 Task: Log work in the project AppWave for the issue 'Implement a new cloud-based customer relationship management system for a company with advanced customer engagement and communication features' spent time as '1w 5d 22h 52m' and remaining time as '1w 2d 17h 5m' and add a flag. Now add the issue to the epic 'Open source software (OSS) integration'. Log work in the project AppWave for the issue 'Integrate a new offline mode feature into an existing mobile application to enhance user experience in low or no network connectivity situations' spent time as '5w 2d 8h 54m' and remaining time as '6w 3d 12h 9m' and clone the issue. Now add the issue to the epic 'System performance tuning'
Action: Mouse moved to (169, 43)
Screenshot: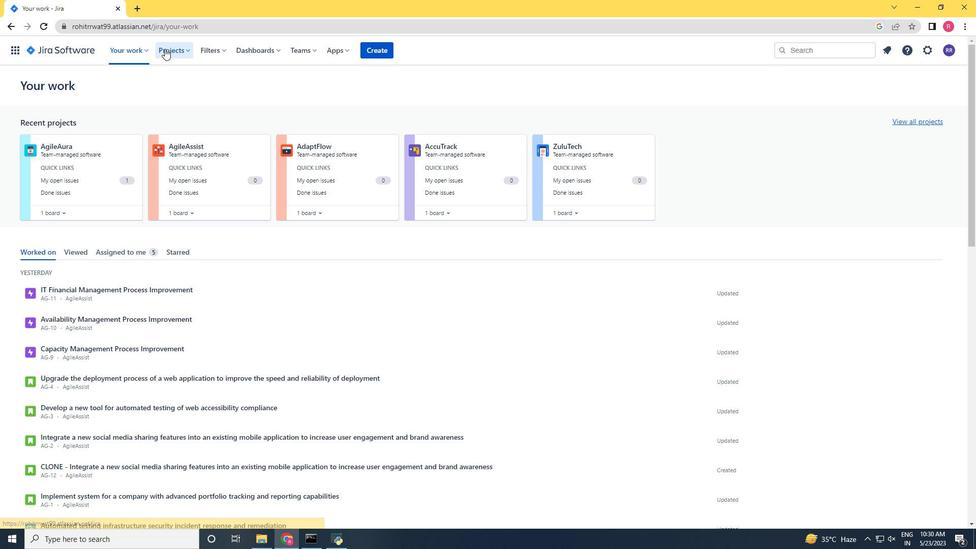 
Action: Mouse pressed left at (169, 43)
Screenshot: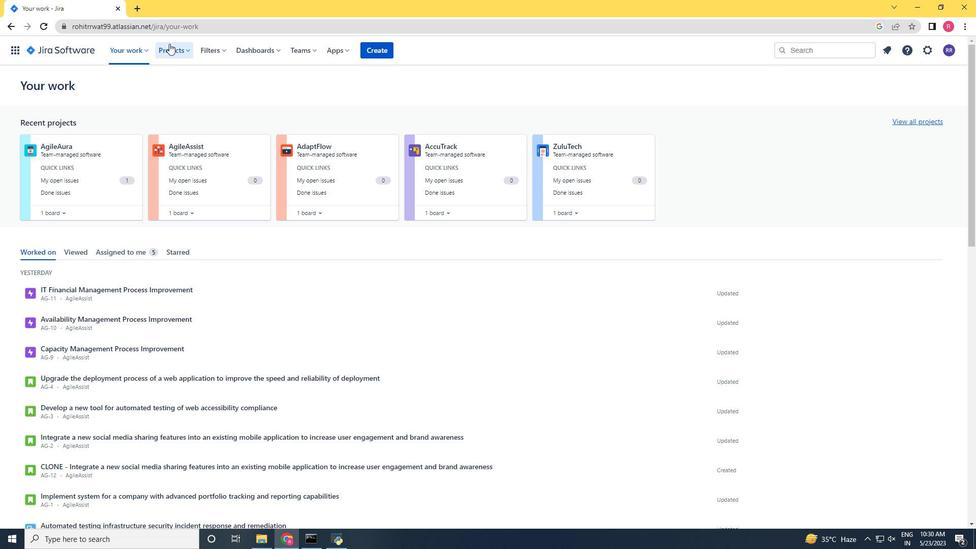 
Action: Mouse moved to (188, 91)
Screenshot: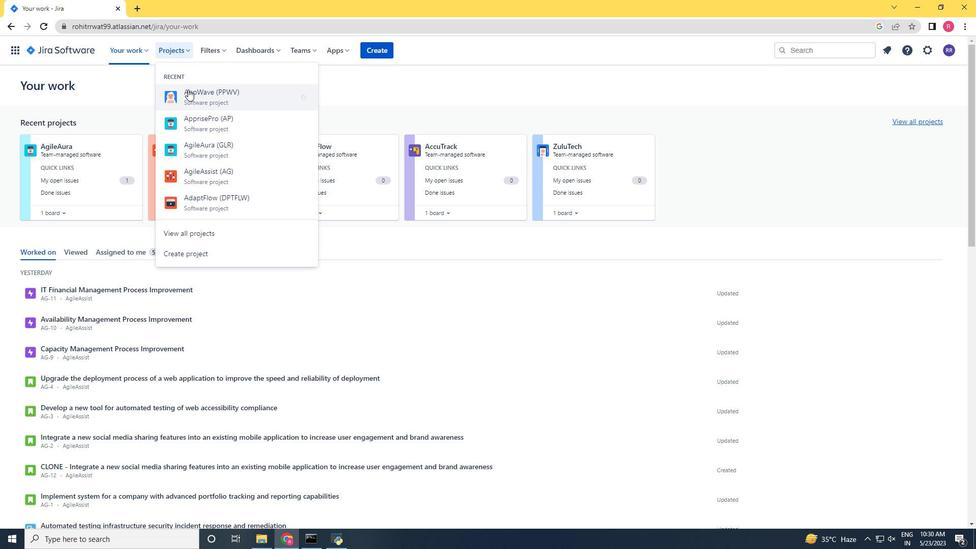 
Action: Mouse pressed left at (188, 91)
Screenshot: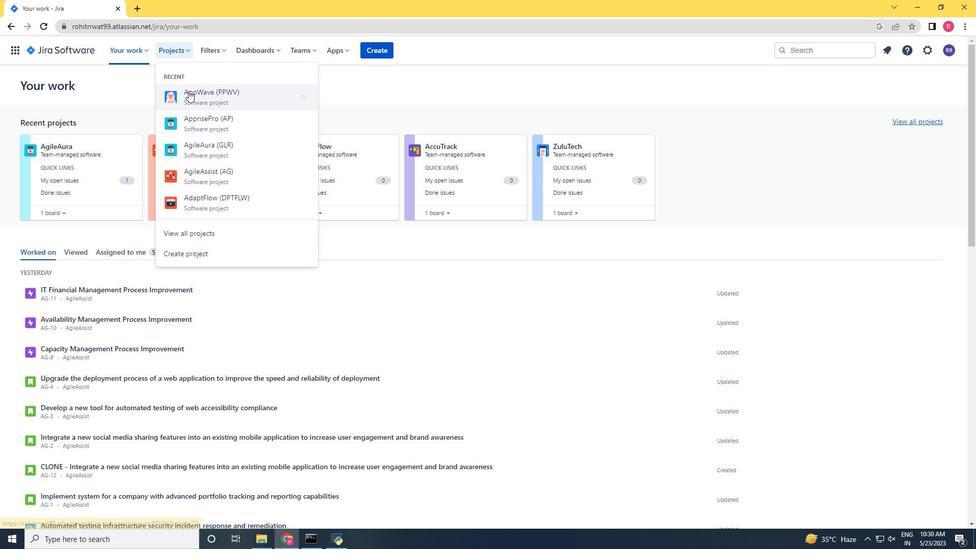 
Action: Mouse moved to (49, 159)
Screenshot: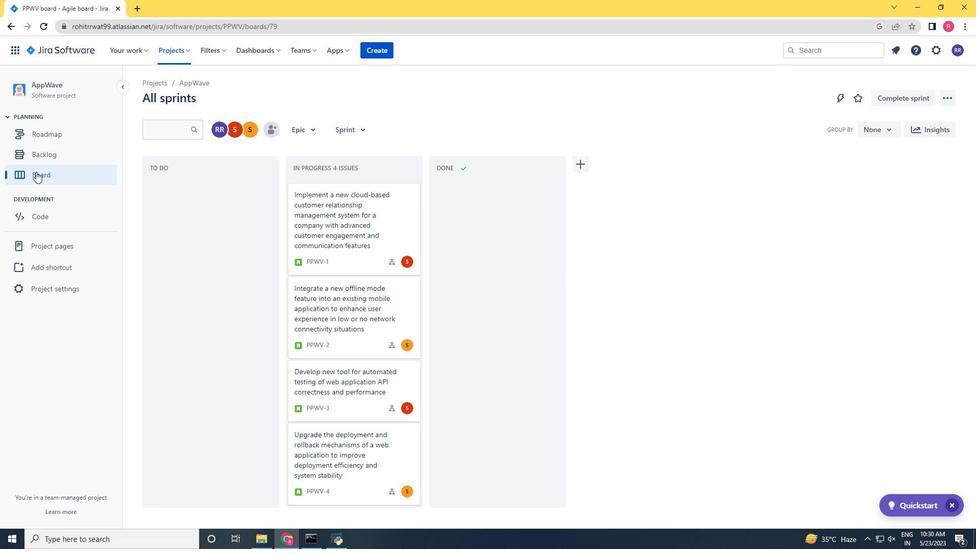 
Action: Mouse pressed left at (49, 159)
Screenshot: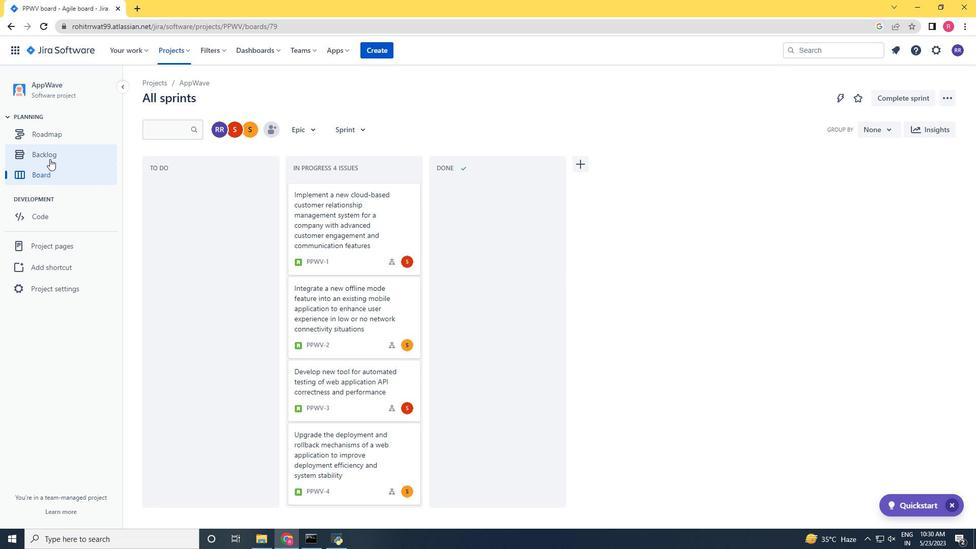 
Action: Mouse moved to (757, 189)
Screenshot: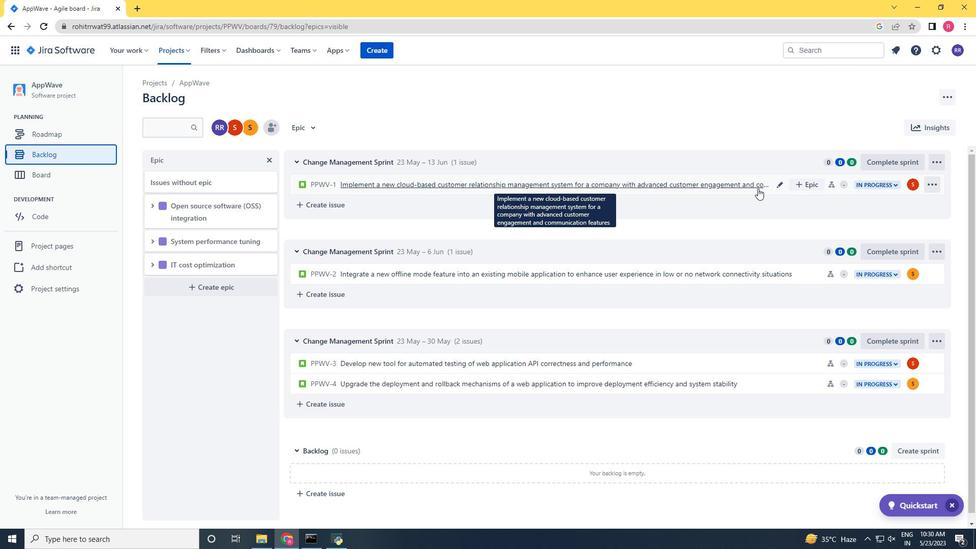 
Action: Mouse pressed left at (757, 189)
Screenshot: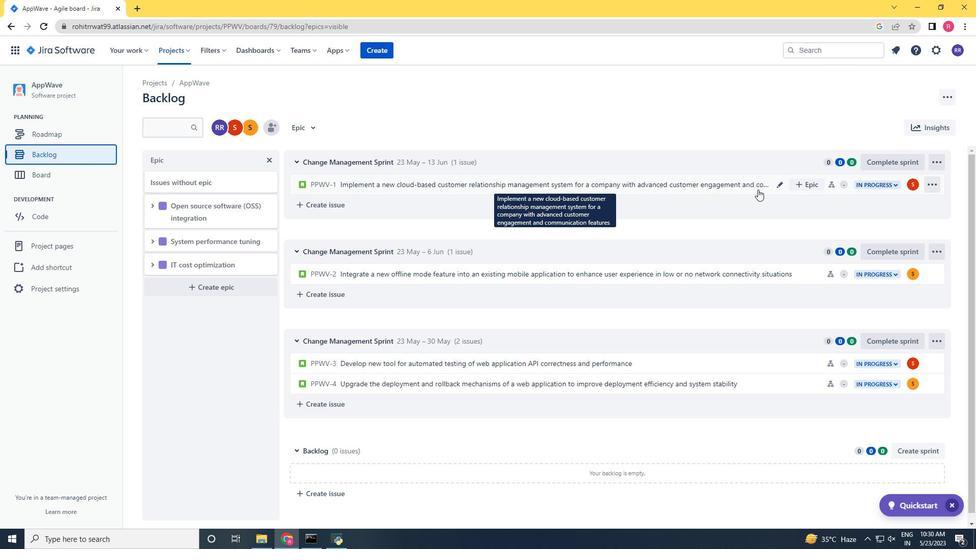 
Action: Mouse moved to (929, 158)
Screenshot: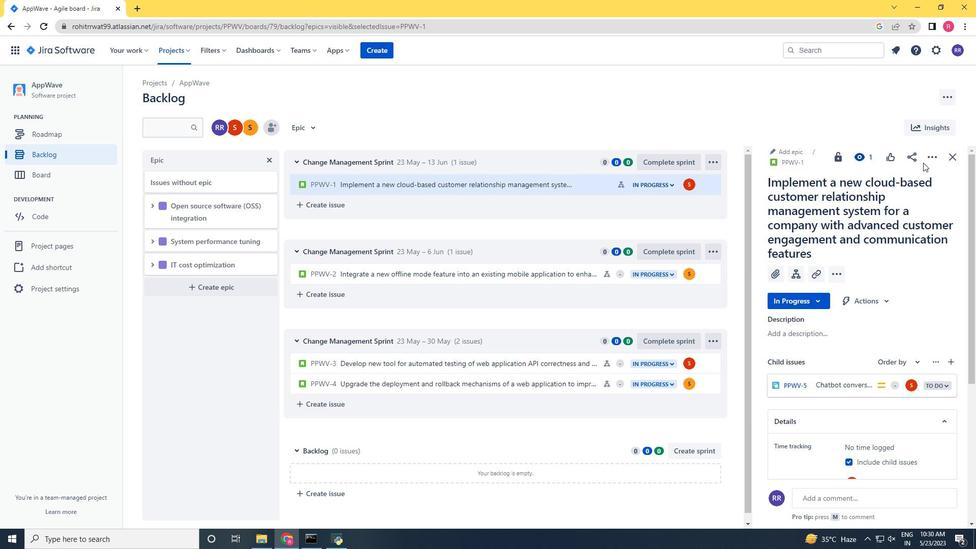 
Action: Mouse pressed left at (929, 158)
Screenshot: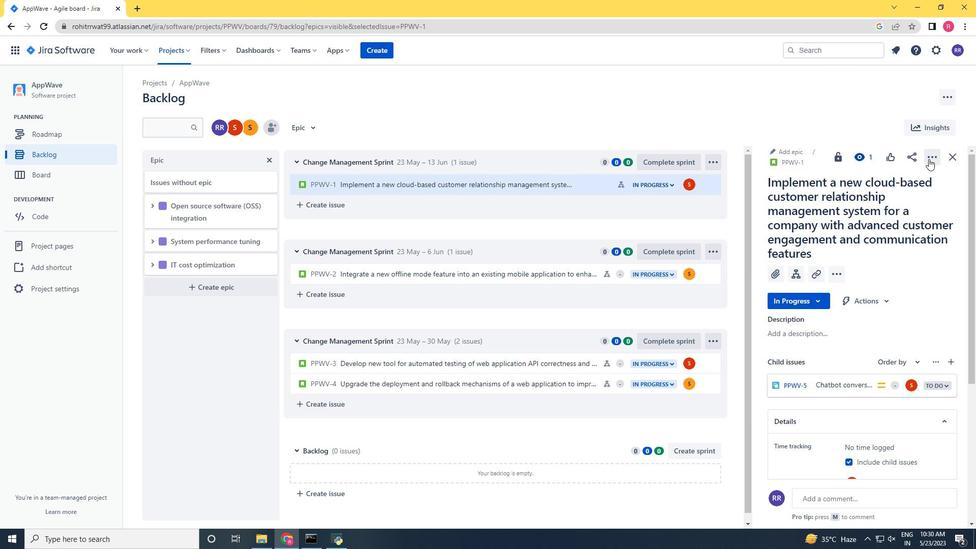 
Action: Mouse moved to (897, 188)
Screenshot: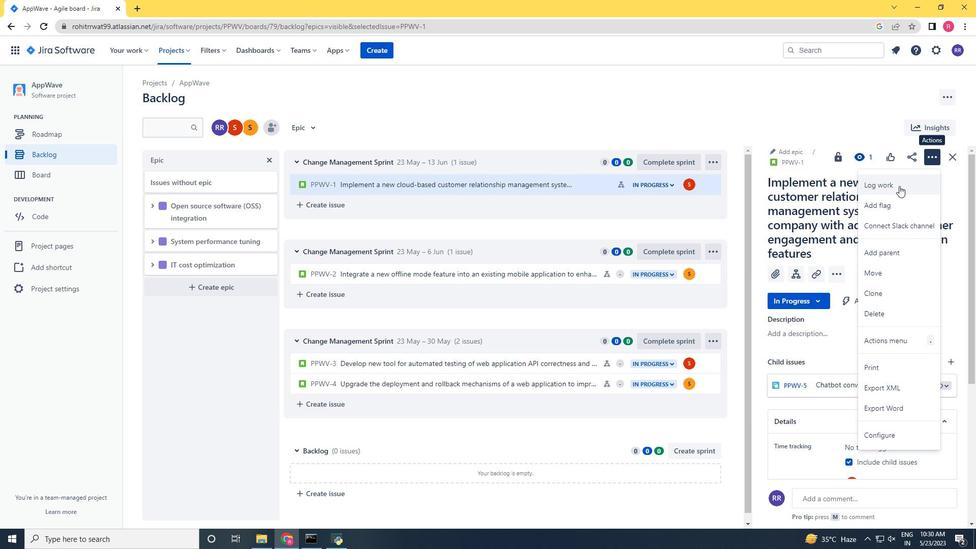 
Action: Mouse pressed left at (897, 188)
Screenshot: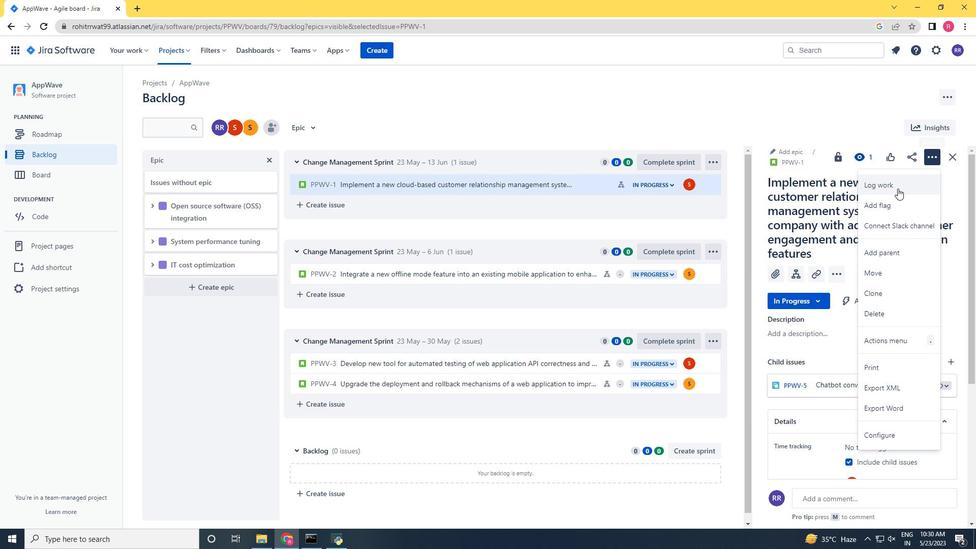
Action: Mouse moved to (535, 248)
Screenshot: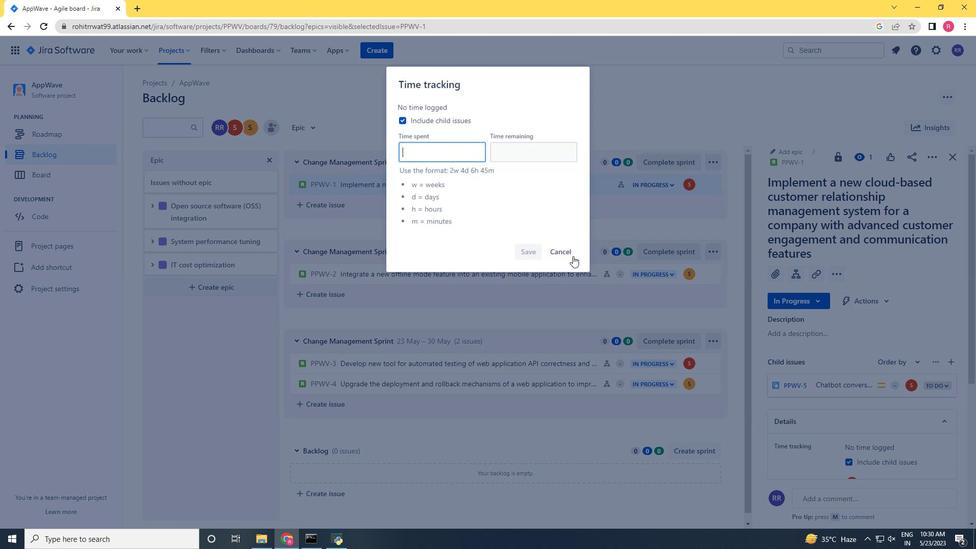 
Action: Key pressed 1w<Key.space>5d<Key.space>22h<Key.space>52m<Key.tab>1w<Key.space>2d<Key.space>17h<Key.space>
Screenshot: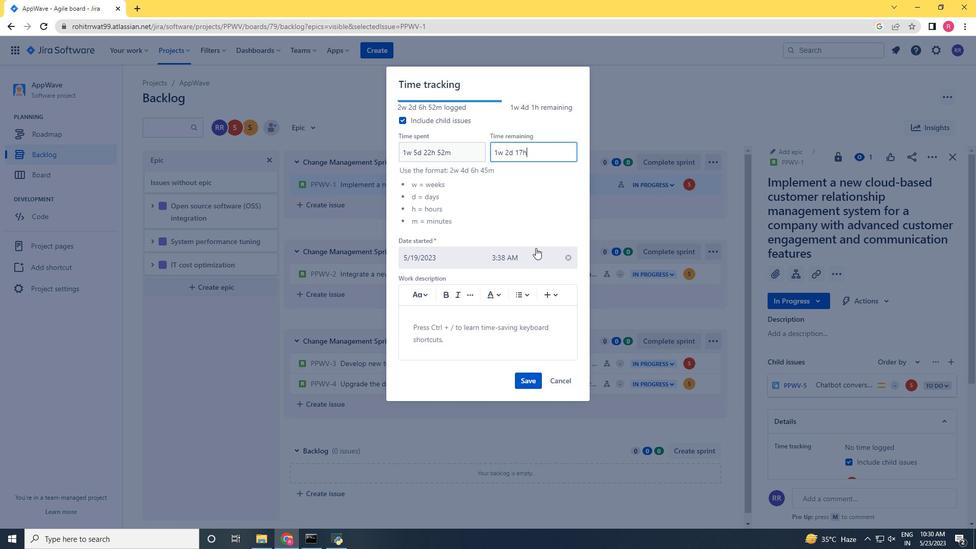 
Action: Mouse moved to (535, 248)
Screenshot: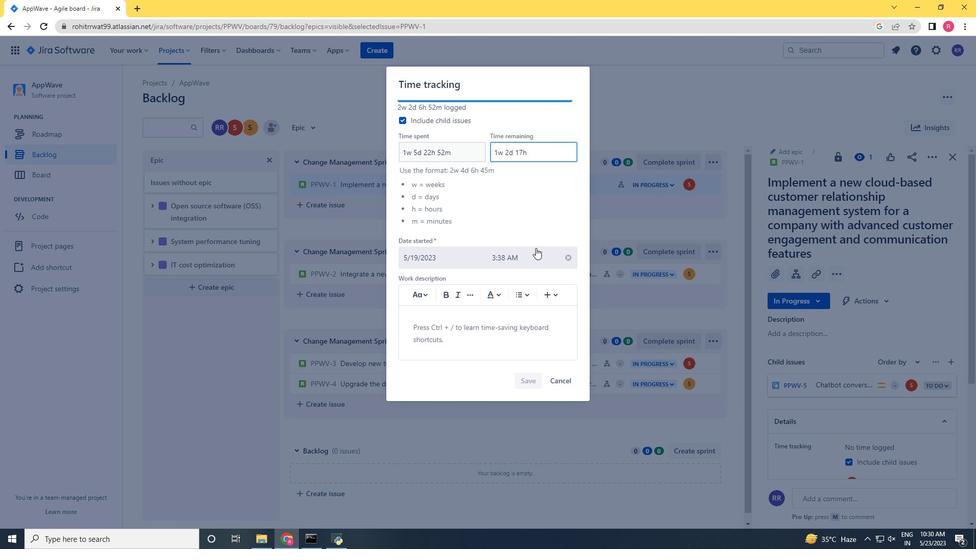 
Action: Key pressed 5m
Screenshot: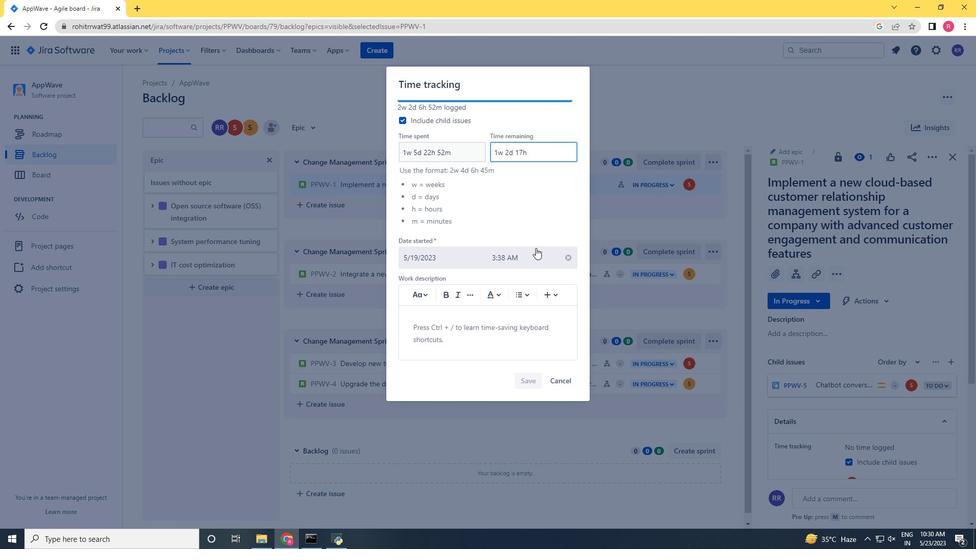 
Action: Mouse moved to (530, 382)
Screenshot: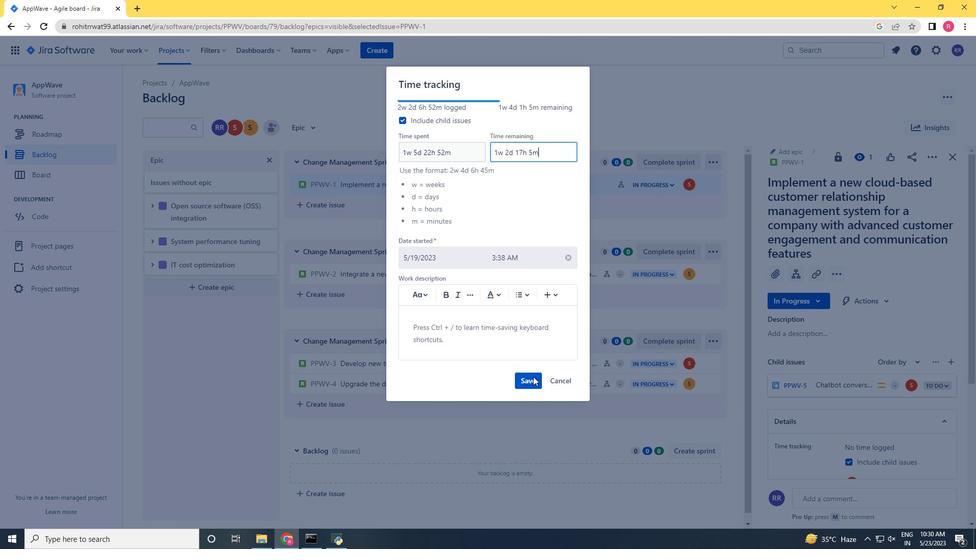 
Action: Mouse pressed left at (530, 382)
Screenshot: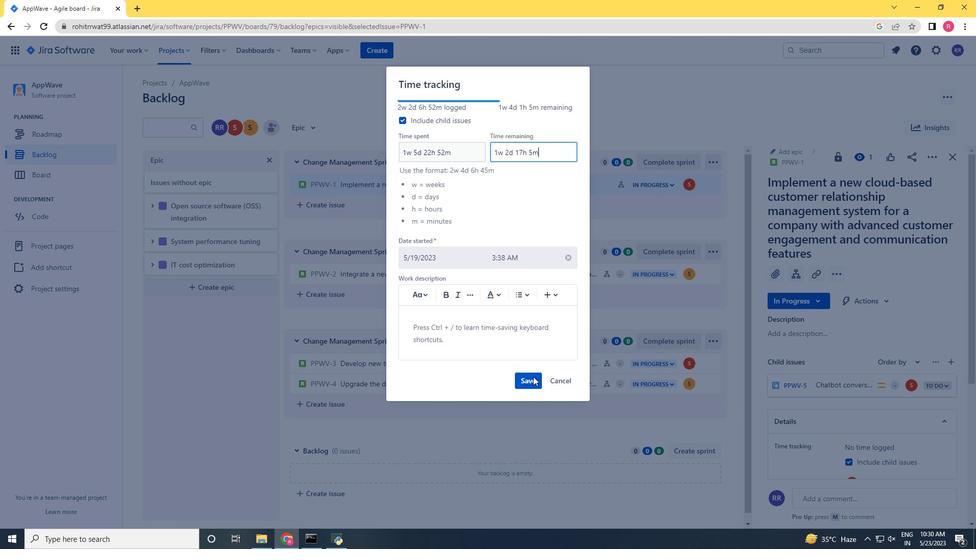 
Action: Mouse moved to (934, 158)
Screenshot: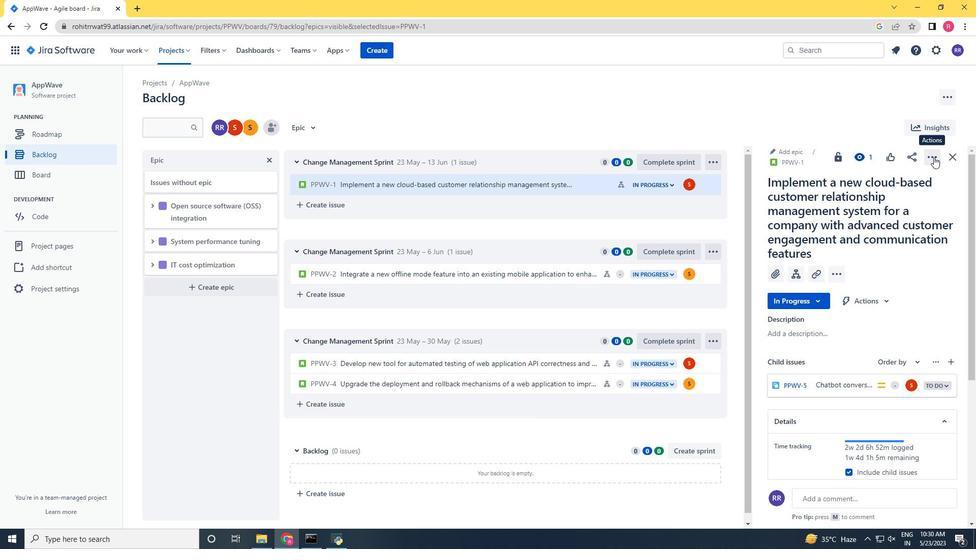 
Action: Mouse pressed left at (934, 158)
Screenshot: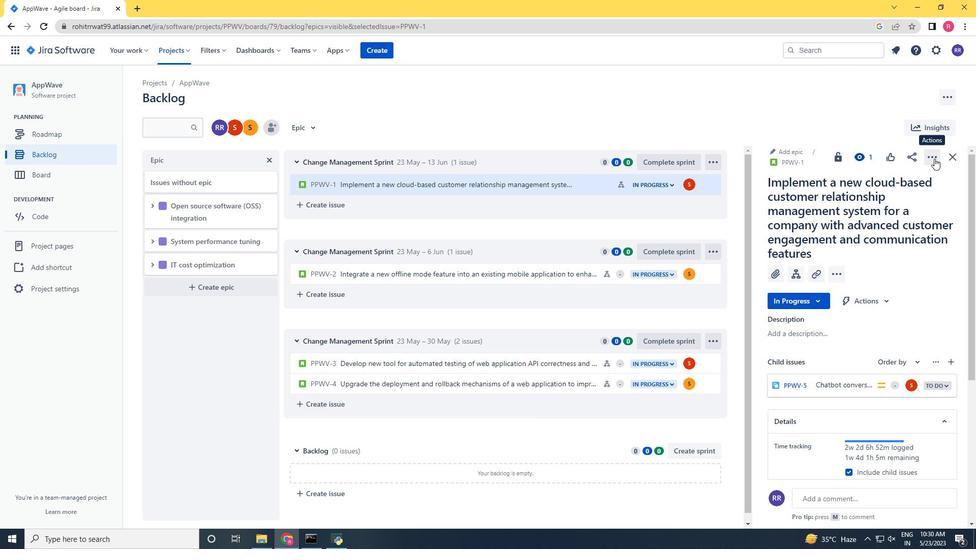
Action: Mouse moved to (894, 207)
Screenshot: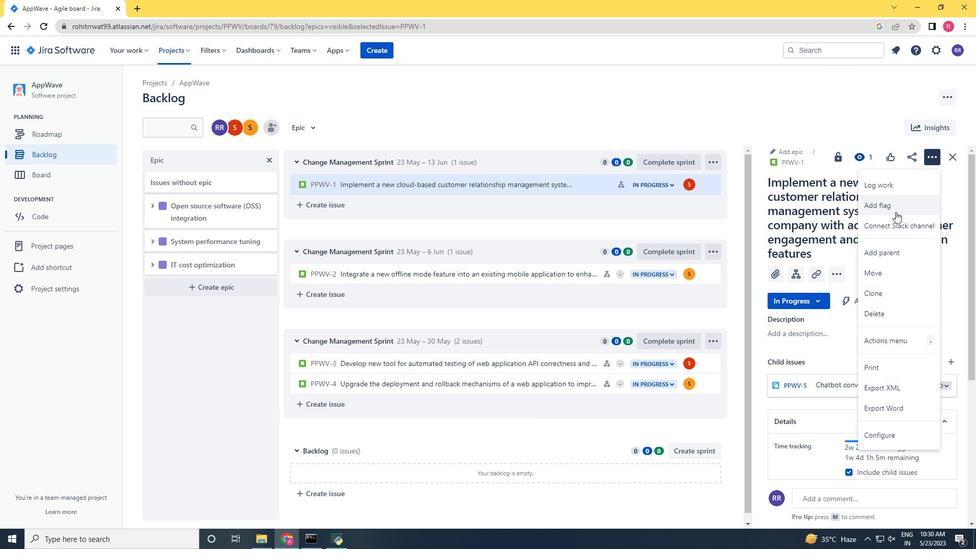 
Action: Mouse pressed left at (894, 207)
Screenshot: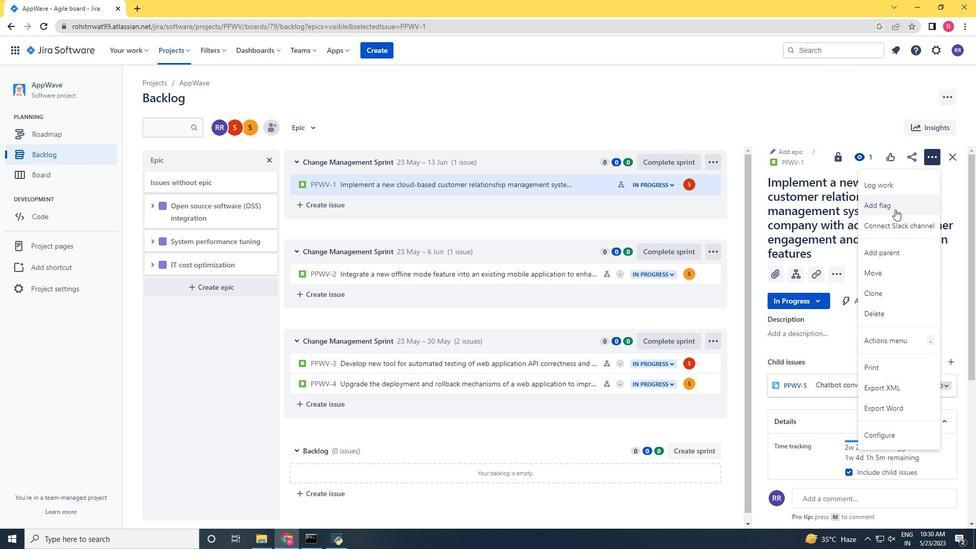 
Action: Mouse moved to (579, 186)
Screenshot: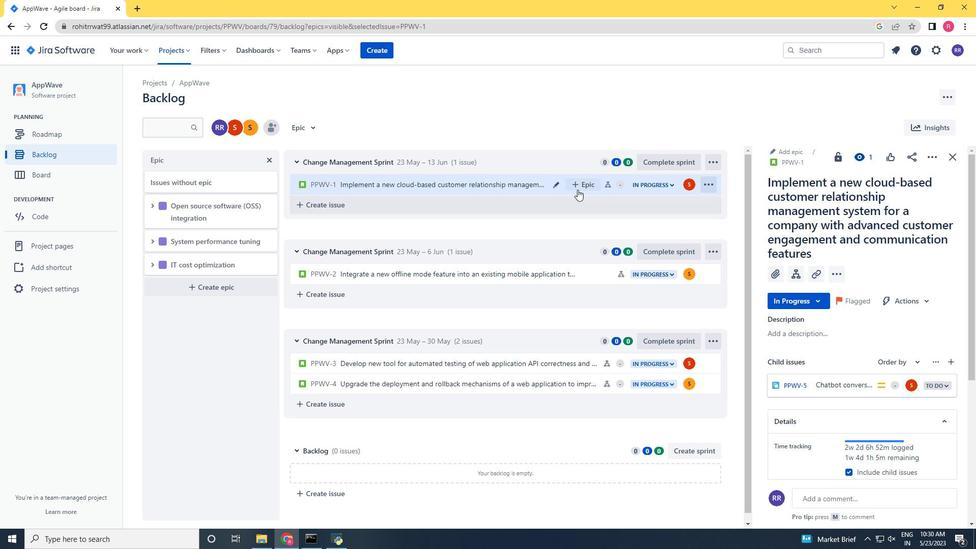 
Action: Mouse pressed left at (579, 186)
Screenshot: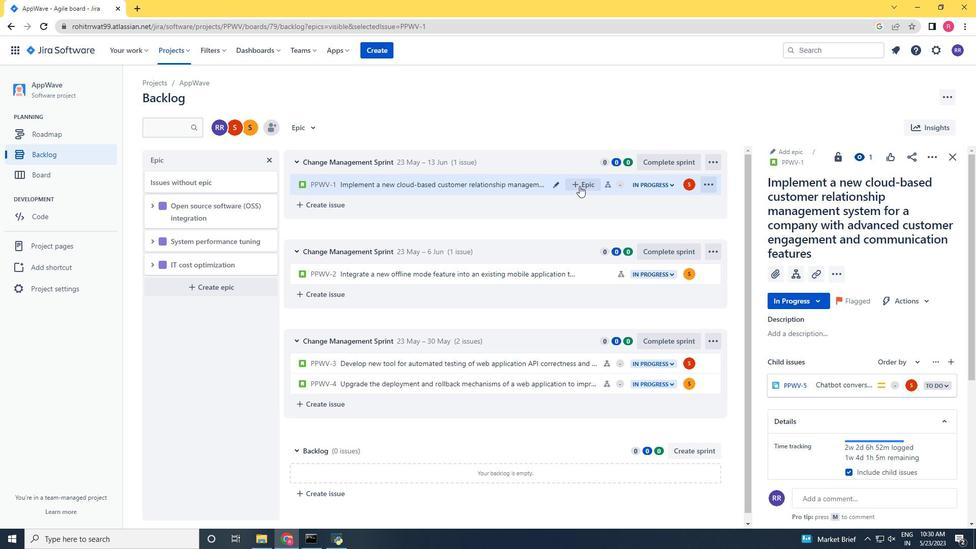 
Action: Mouse moved to (608, 255)
Screenshot: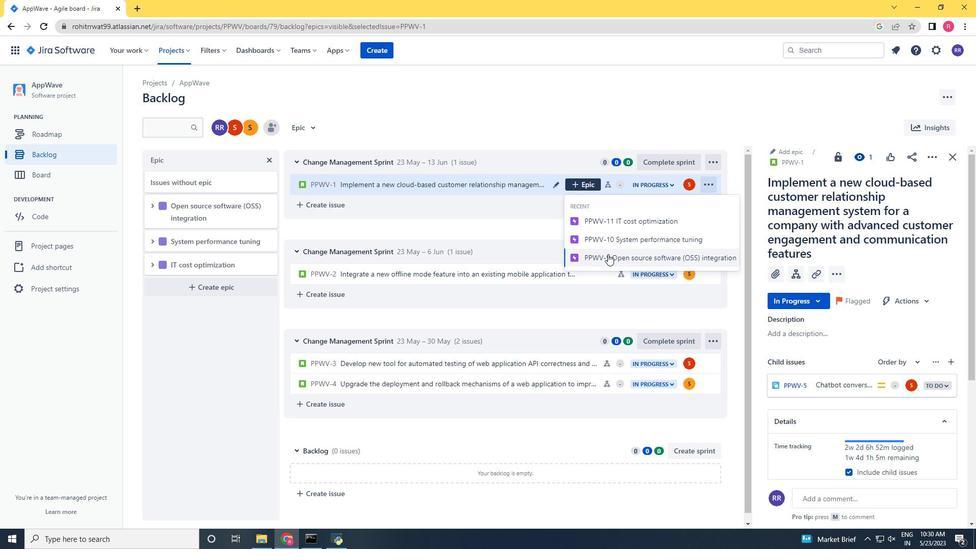 
Action: Mouse pressed left at (608, 255)
Screenshot: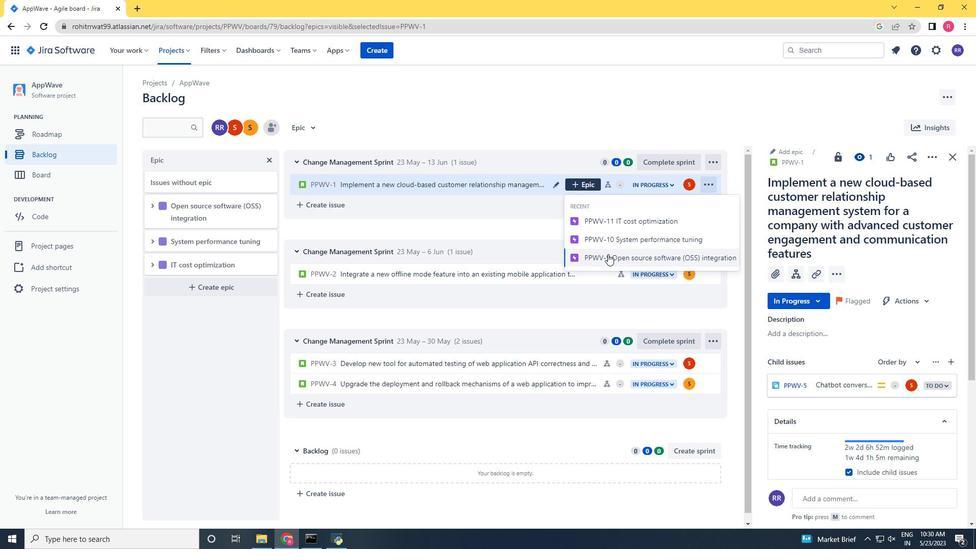 
Action: Mouse moved to (582, 281)
Screenshot: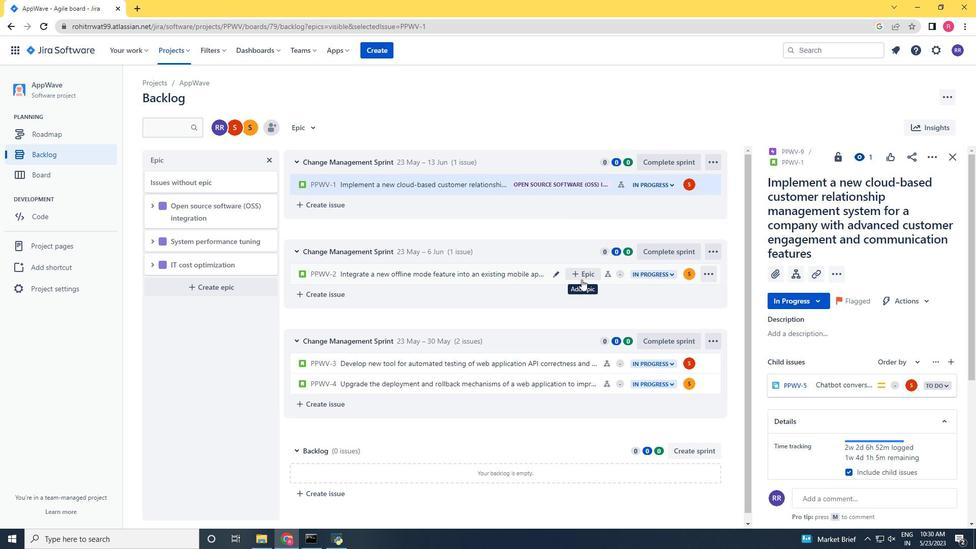 
Action: Mouse pressed left at (582, 281)
Screenshot: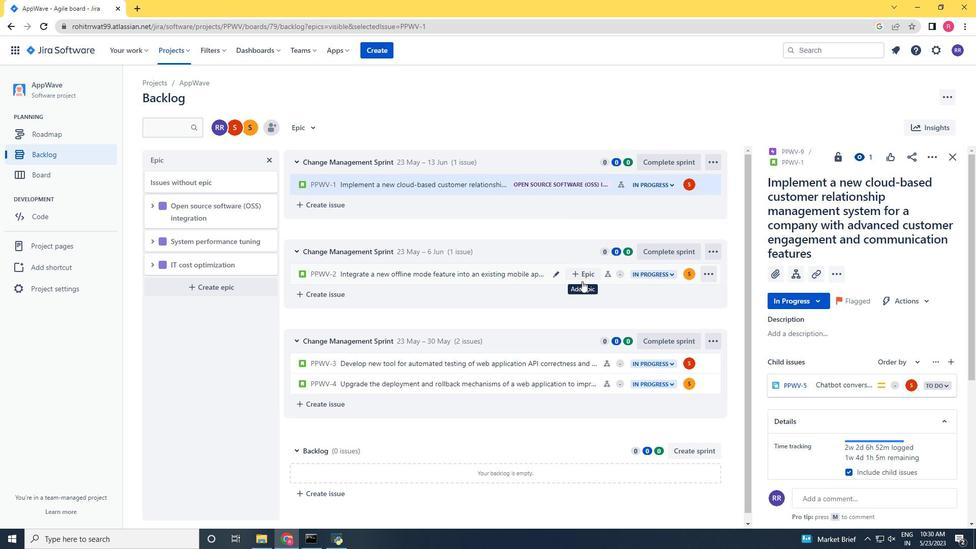 
Action: Mouse moved to (925, 157)
Screenshot: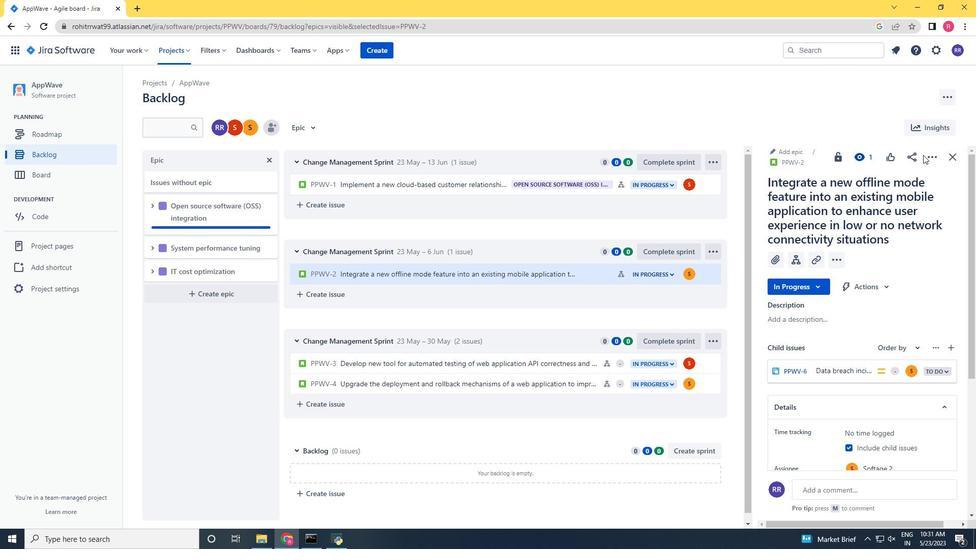 
Action: Mouse pressed left at (925, 157)
Screenshot: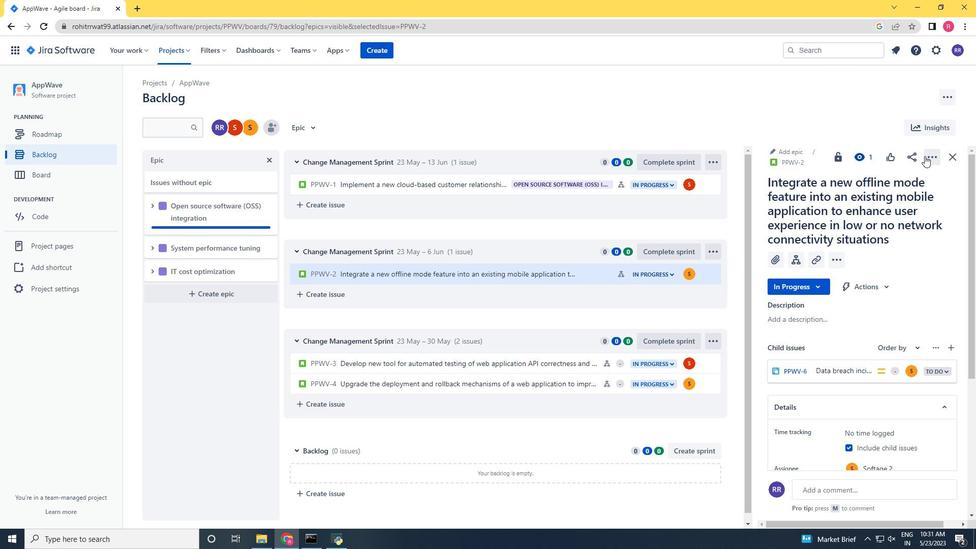 
Action: Mouse moved to (907, 186)
Screenshot: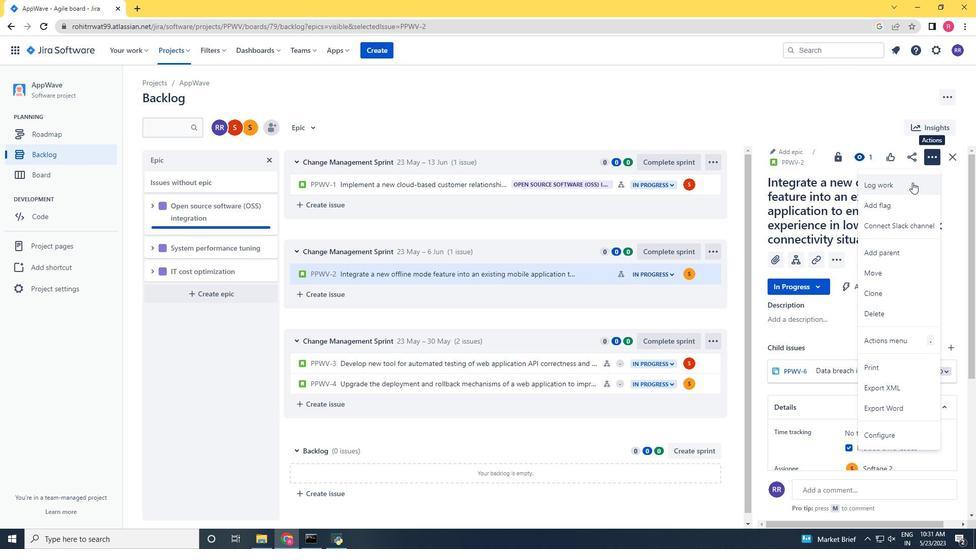 
Action: Mouse pressed left at (907, 186)
Screenshot: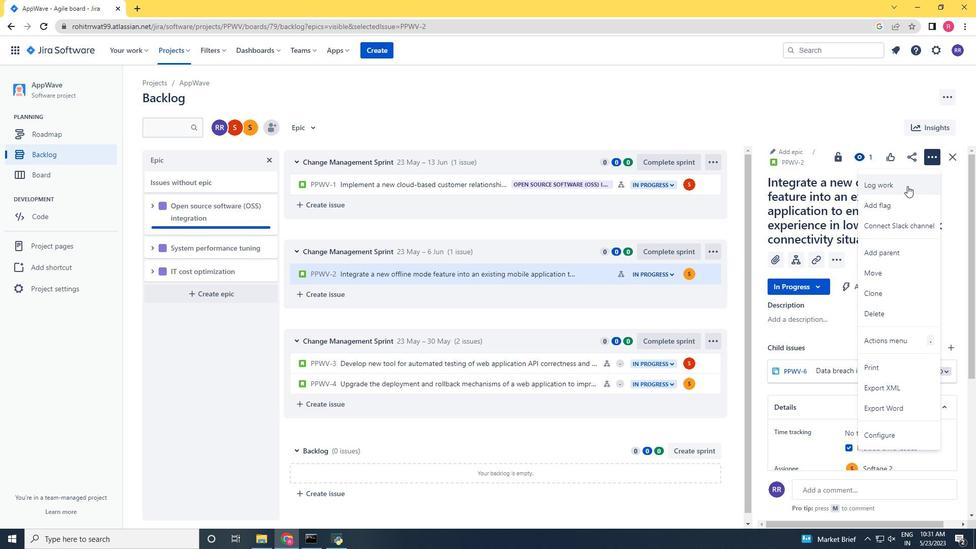
Action: Key pressed 5w<Key.space>2d<Key.space>8h<Key.space>54m<Key.tab>6w<Key.space>3d<Key.space>12h<Key.space>9m
Screenshot: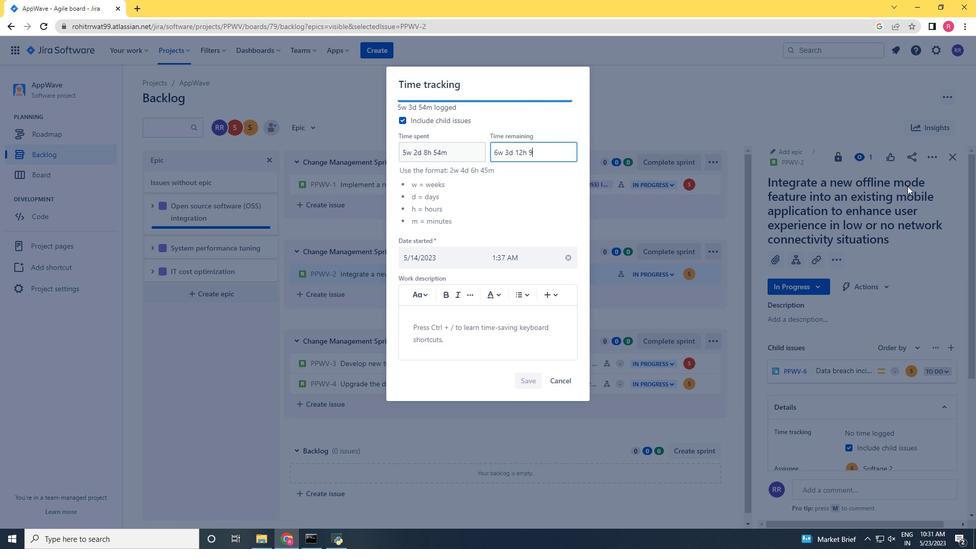 
Action: Mouse moved to (523, 381)
Screenshot: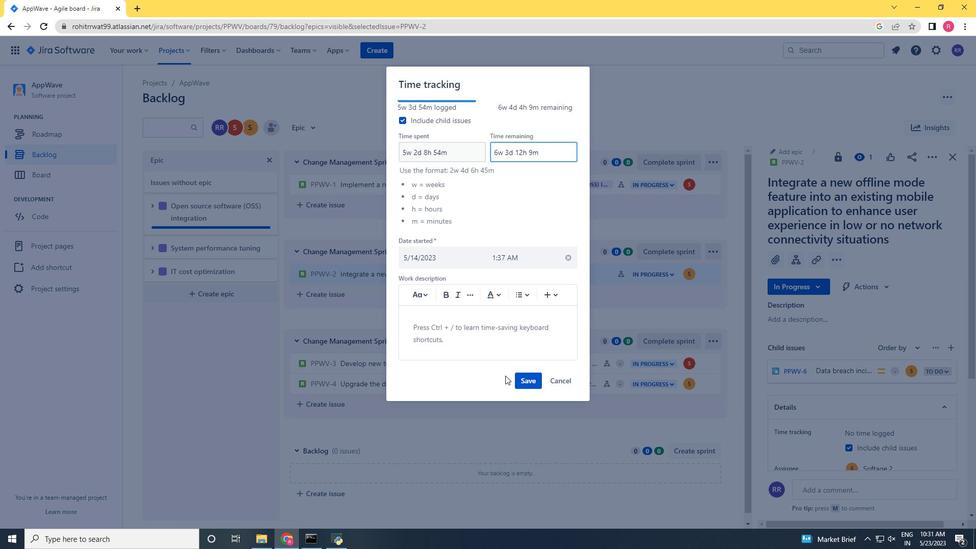 
Action: Mouse pressed left at (523, 381)
Screenshot: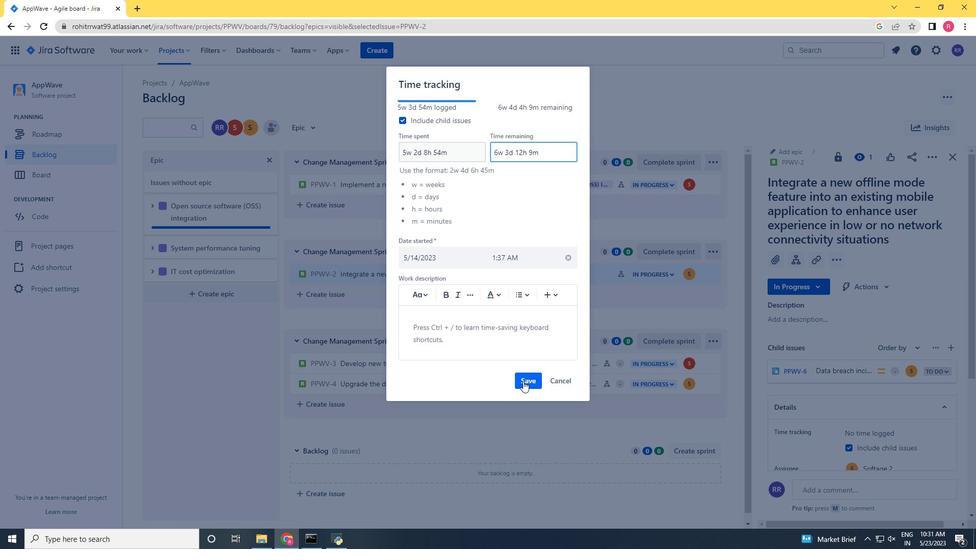 
Action: Mouse moved to (937, 163)
Screenshot: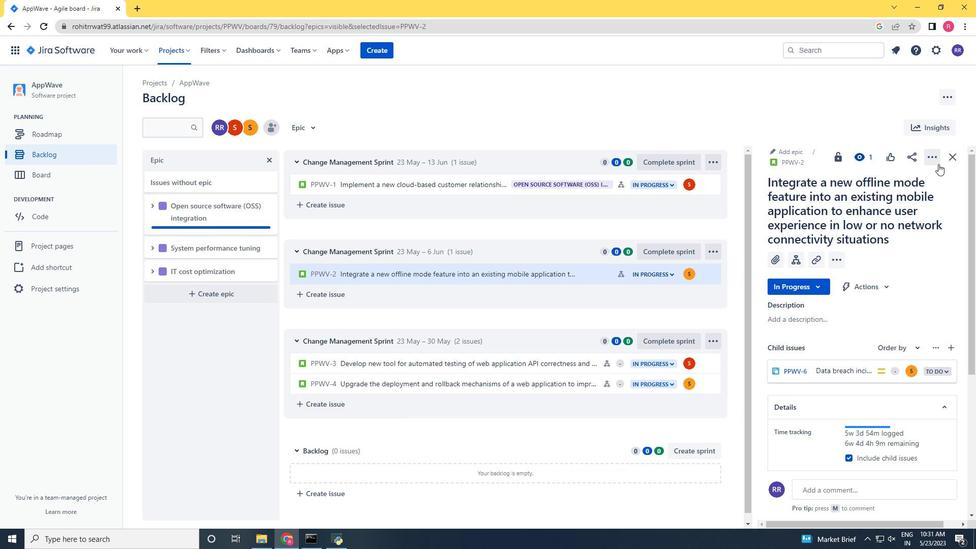 
Action: Mouse pressed left at (937, 163)
Screenshot: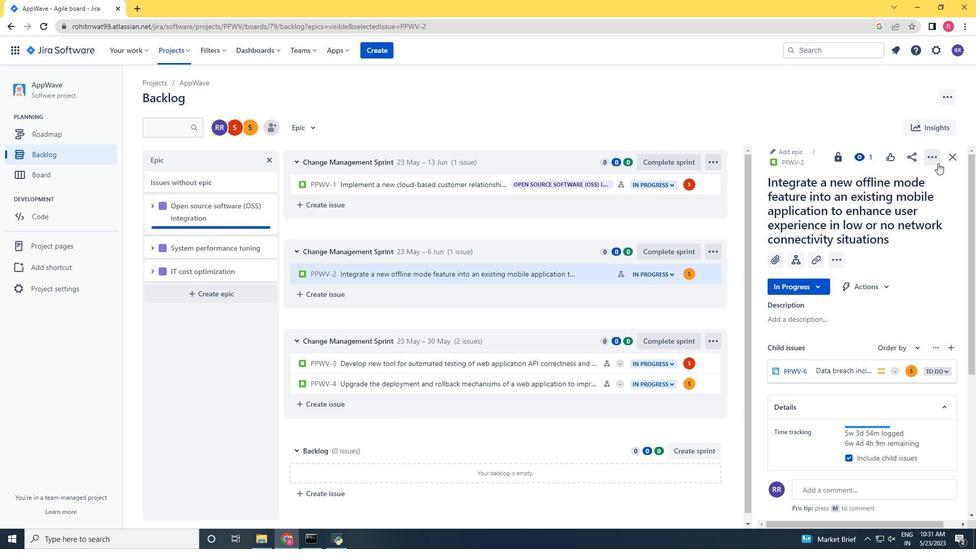 
Action: Mouse moved to (890, 289)
Screenshot: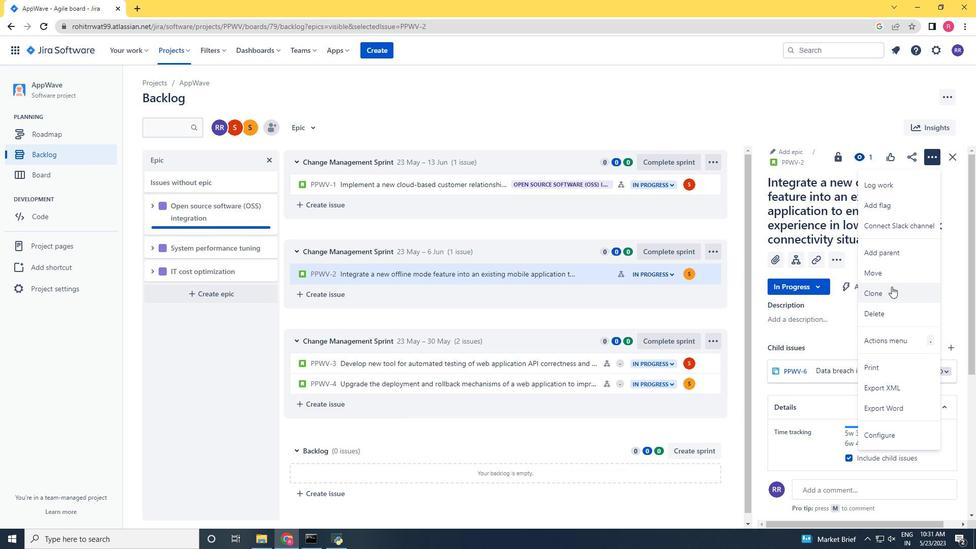 
Action: Mouse pressed left at (890, 289)
Screenshot: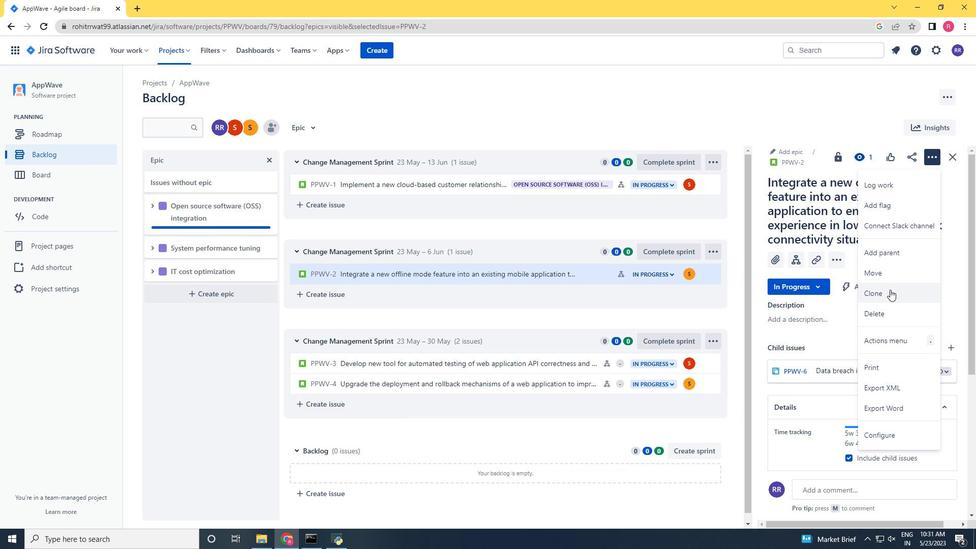 
Action: Mouse moved to (564, 219)
Screenshot: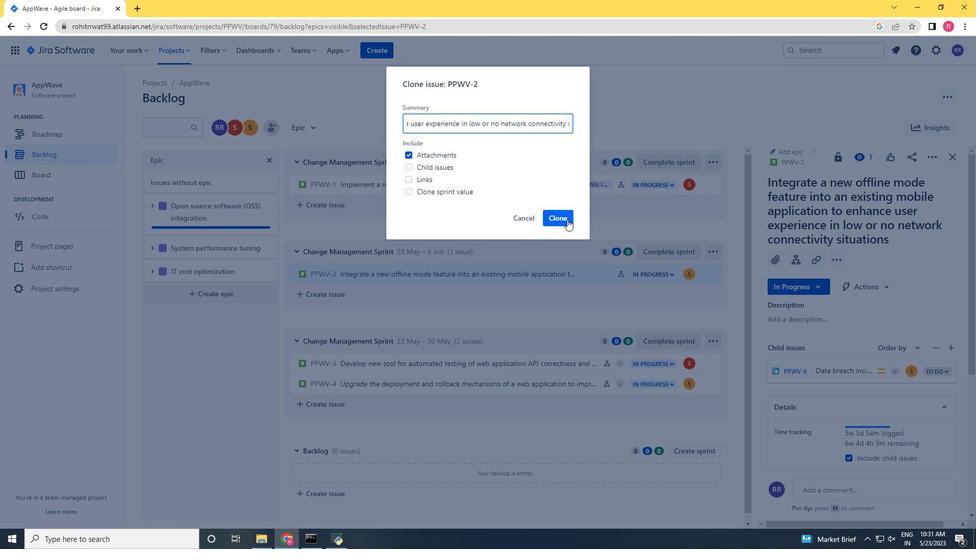 
Action: Mouse pressed left at (564, 219)
Screenshot: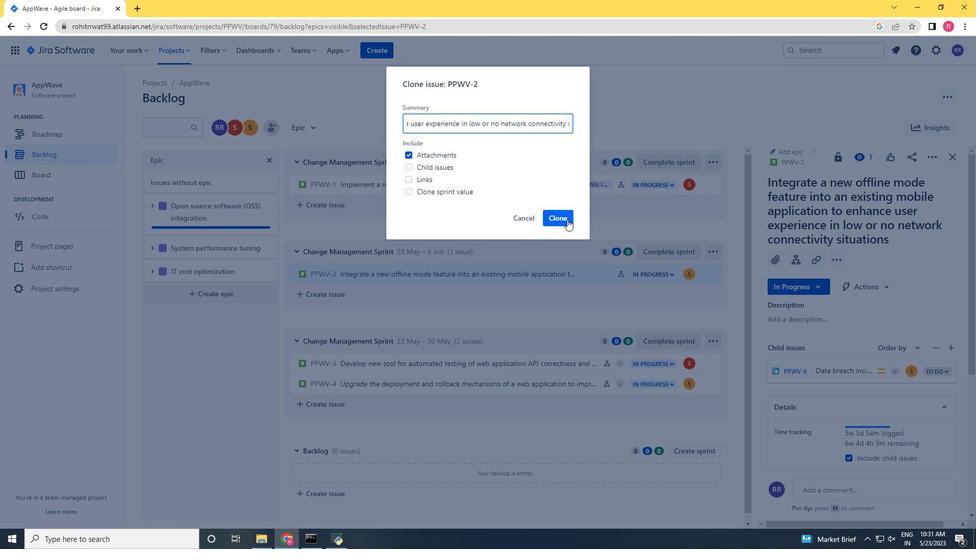
Action: Mouse moved to (579, 270)
Screenshot: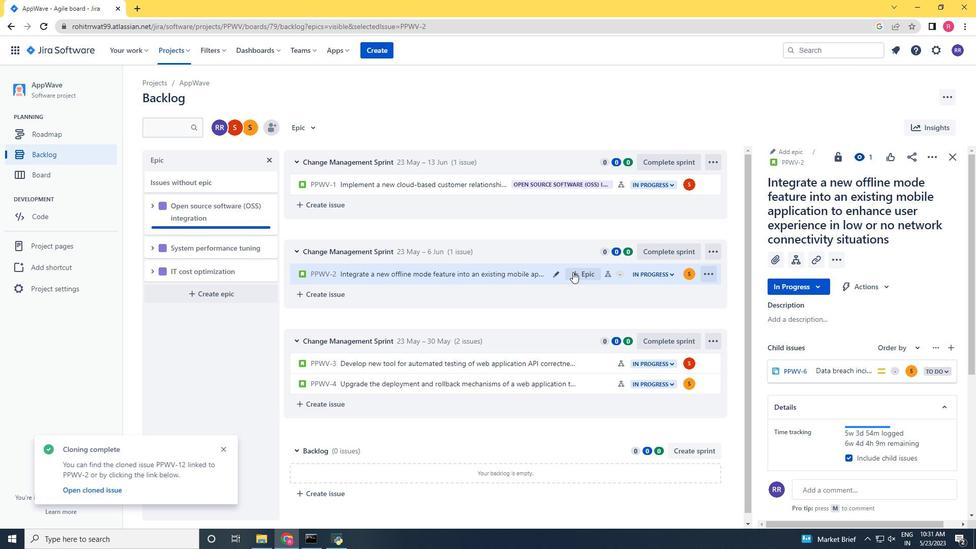 
Action: Mouse pressed left at (579, 270)
Screenshot: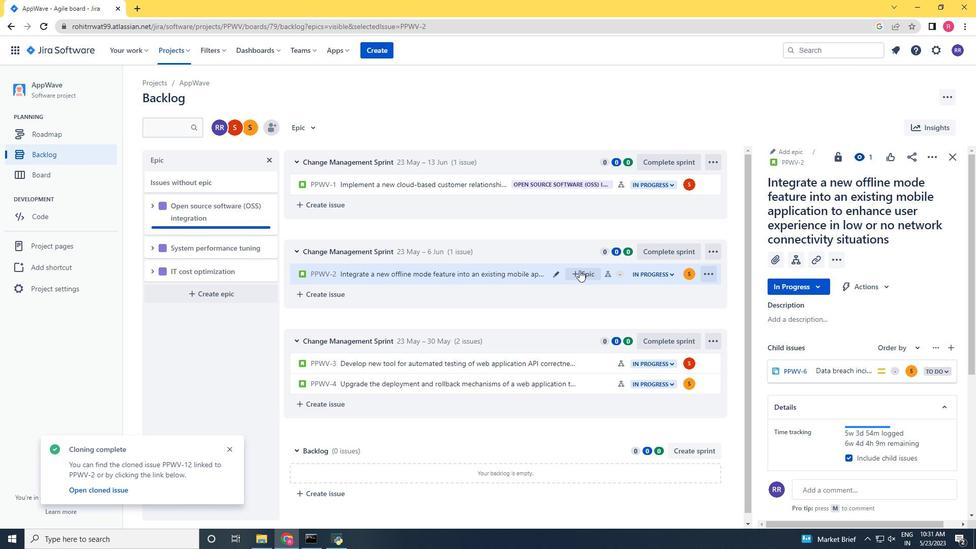 
Action: Mouse moved to (611, 346)
Screenshot: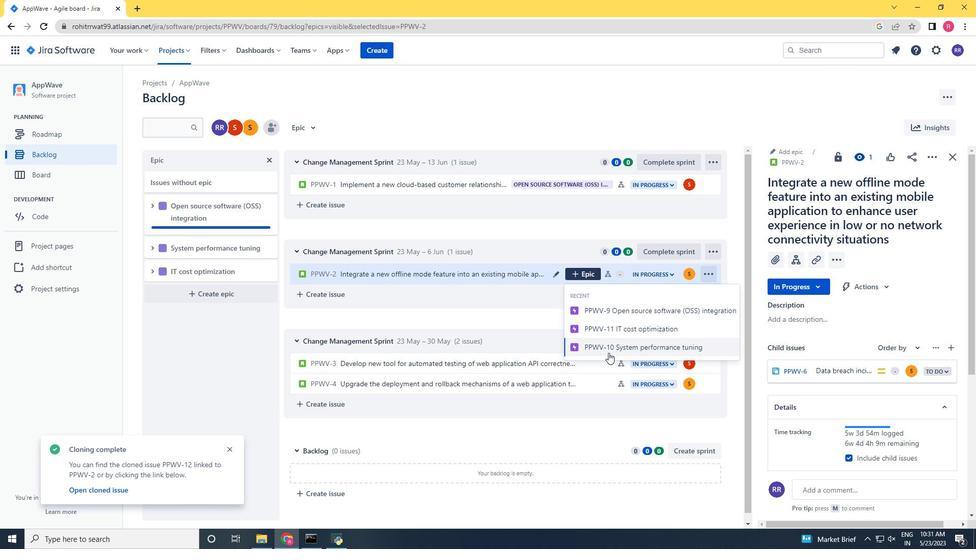 
Action: Mouse pressed left at (611, 346)
Screenshot: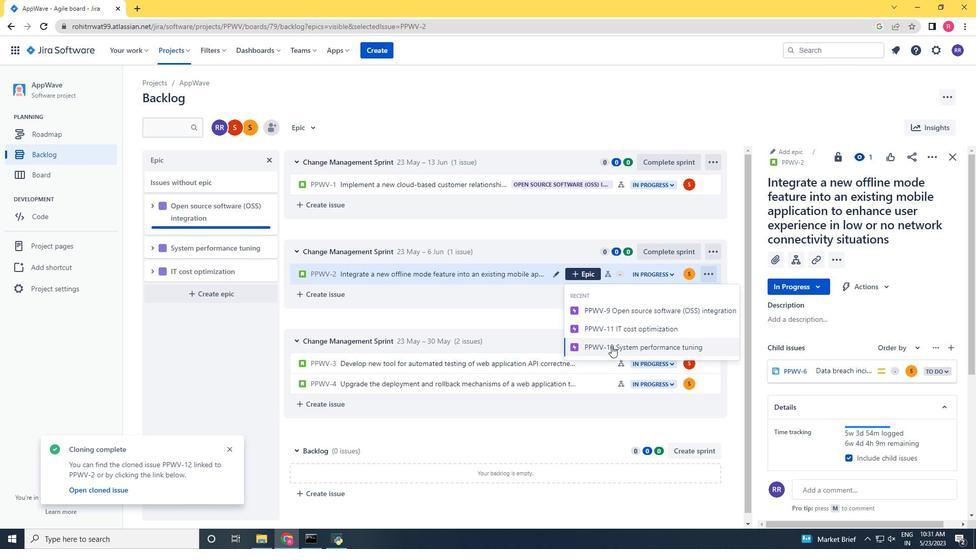 
Action: Mouse scrolled (611, 346) with delta (0, 0)
Screenshot: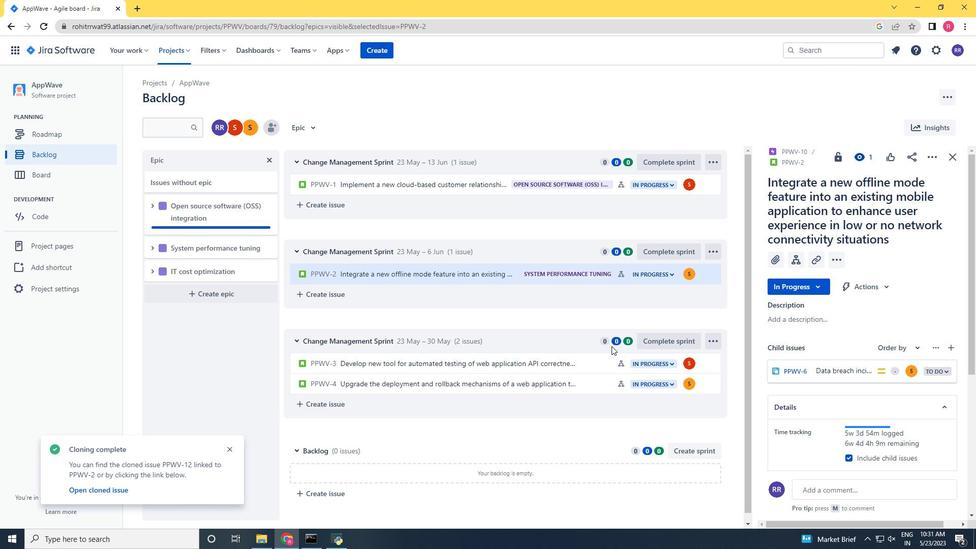 
Action: Mouse scrolled (611, 346) with delta (0, 0)
Screenshot: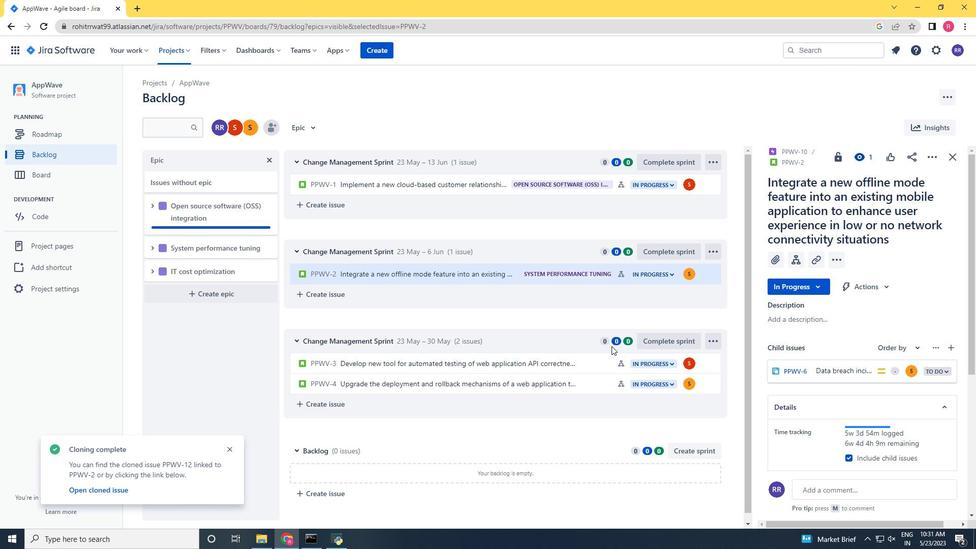
Action: Mouse scrolled (611, 346) with delta (0, 0)
Screenshot: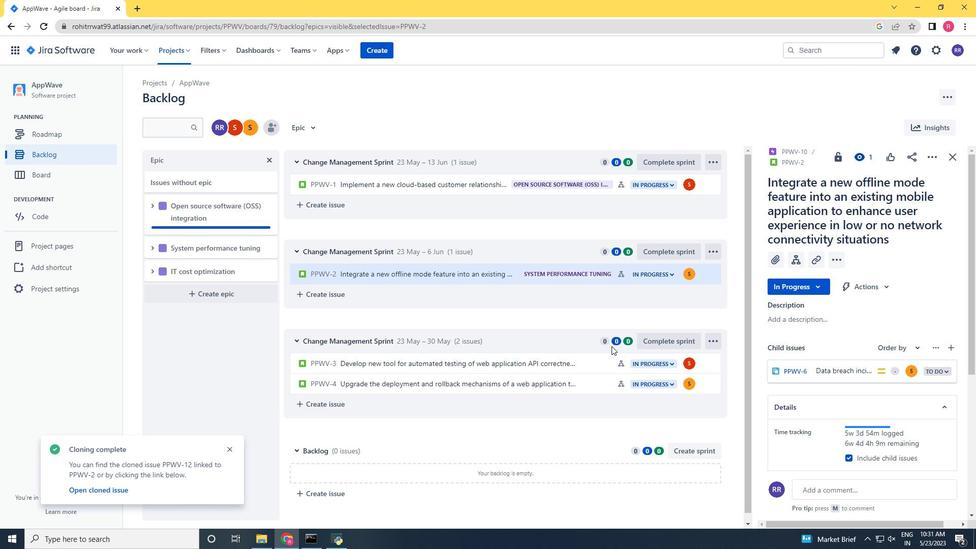 
Action: Mouse scrolled (611, 346) with delta (0, 0)
Screenshot: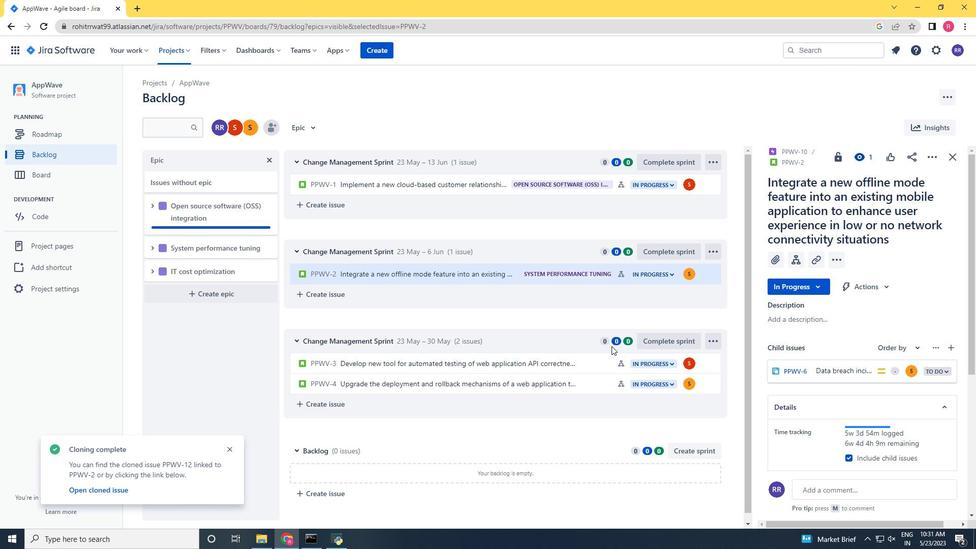 
Action: Mouse scrolled (611, 346) with delta (0, 0)
Screenshot: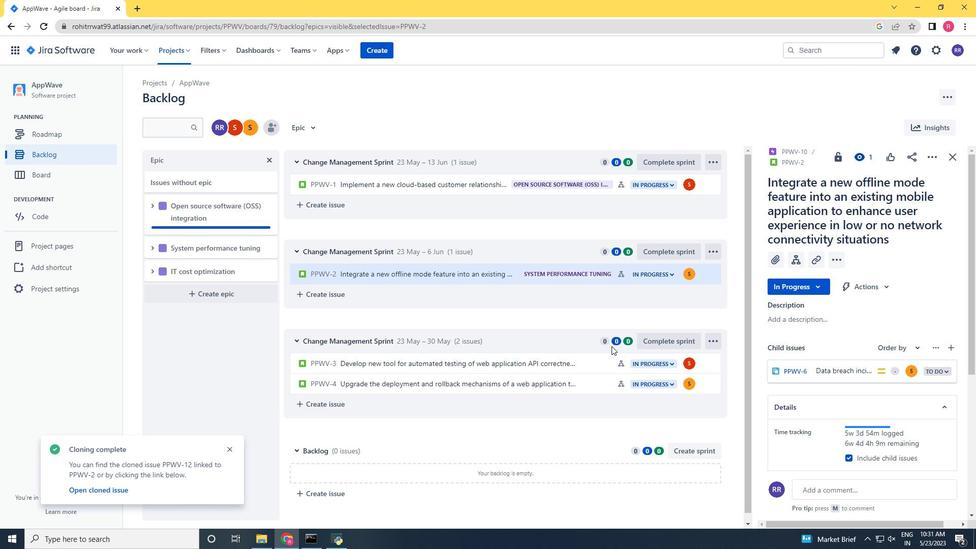 
